 Task: Create Card Card0000000015 in Board Board0000000004 in Workspace WS0000000002 in Trello. Create Card Card0000000016 in Board Board0000000004 in Workspace WS0000000002 in Trello. Create Card Card0000000017 in Board Board0000000005 in Workspace WS0000000002 in Trello. Create Card Card0000000018 in Board Board0000000005 in Workspace WS0000000002 in Trello. Create Card Card0000000019 in Board Board0000000005 in Workspace WS0000000002 in Trello
Action: Mouse moved to (296, 239)
Screenshot: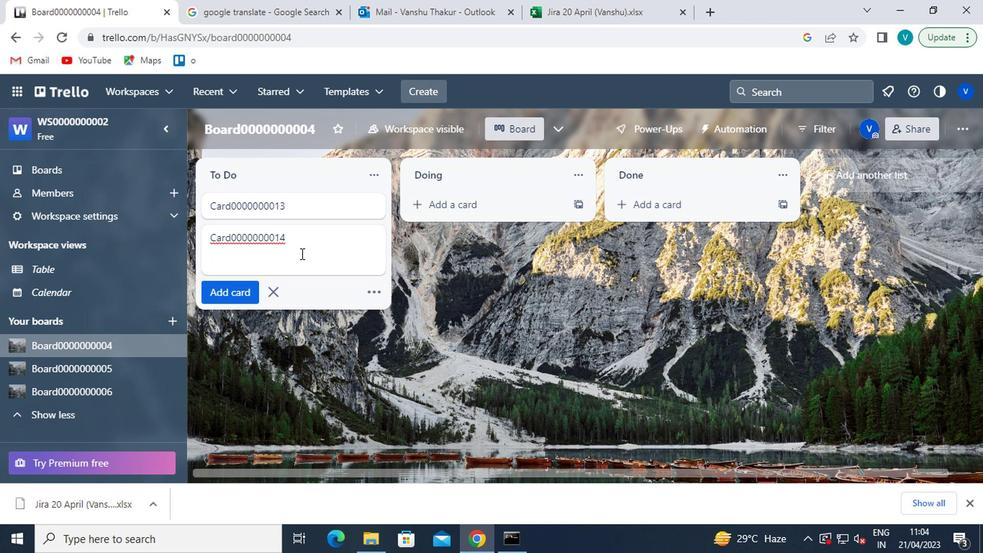 
Action: Mouse pressed left at (296, 239)
Screenshot: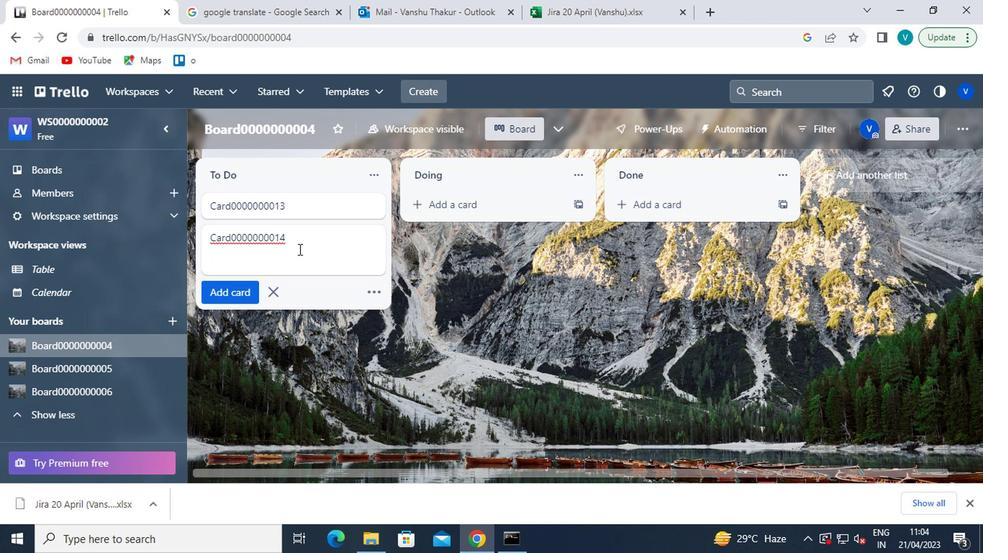 
Action: Key pressed <Key.enter><Key.shift>CARD0000000015<Key.enter><Key.shift>CARD0000000016
Screenshot: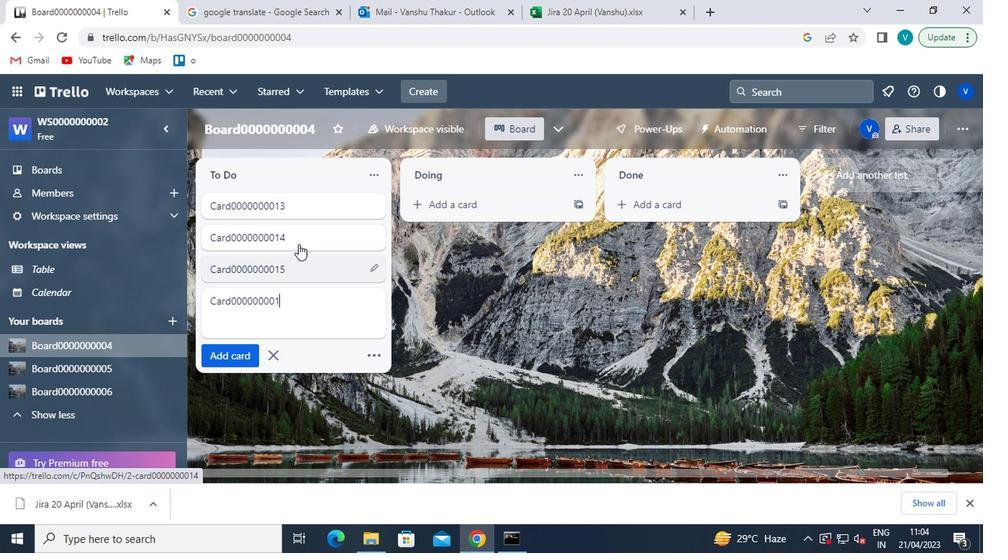 
Action: Mouse moved to (105, 363)
Screenshot: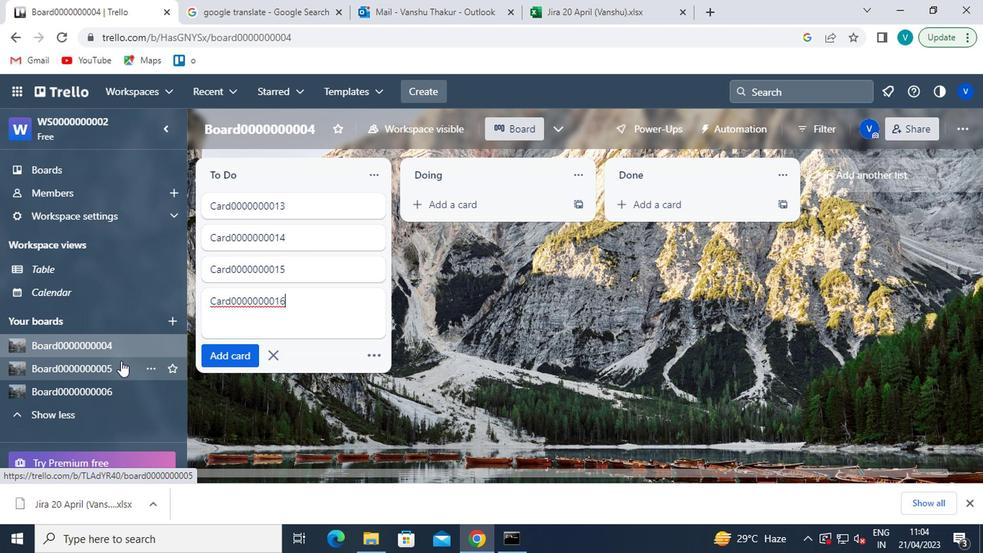 
Action: Mouse pressed left at (105, 363)
Screenshot: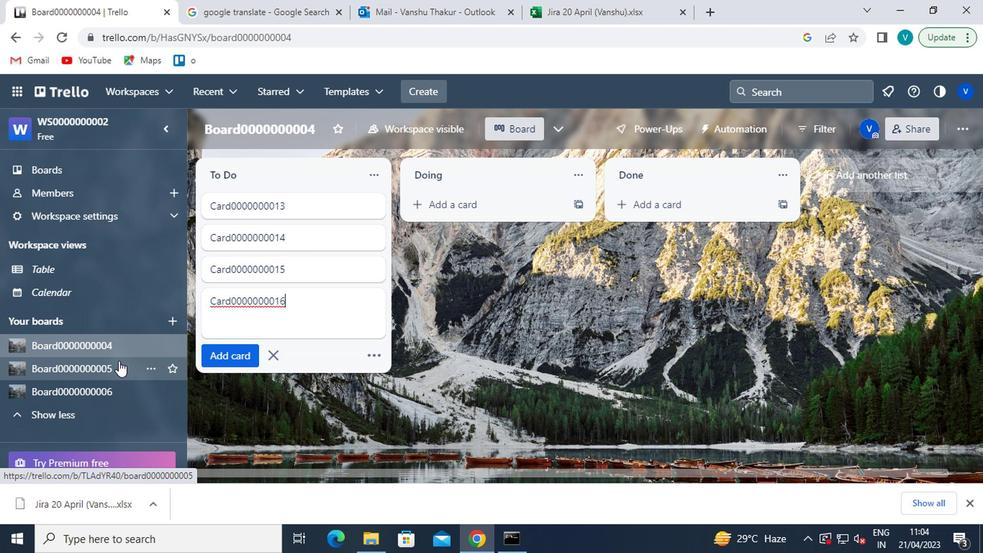 
Action: Mouse moved to (268, 195)
Screenshot: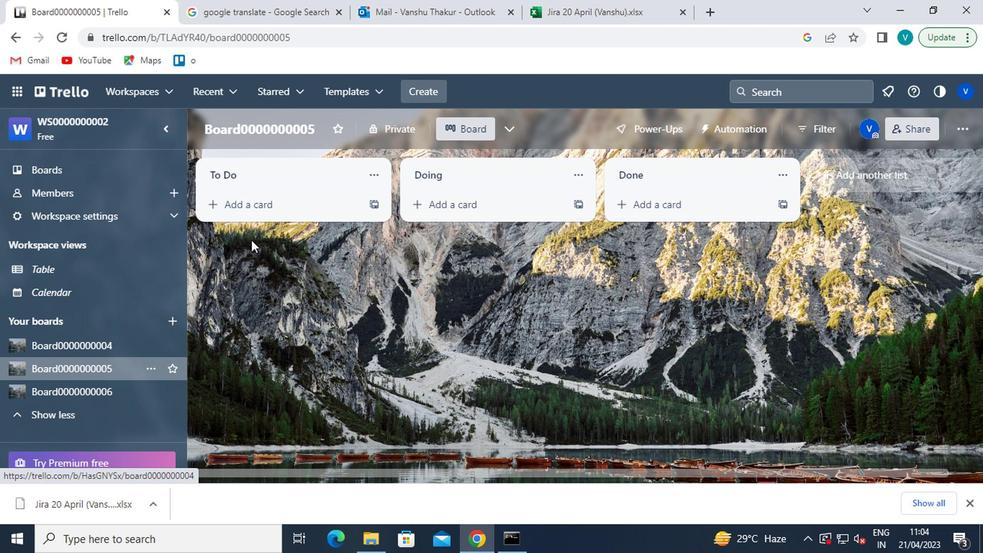 
Action: Mouse pressed left at (268, 195)
Screenshot: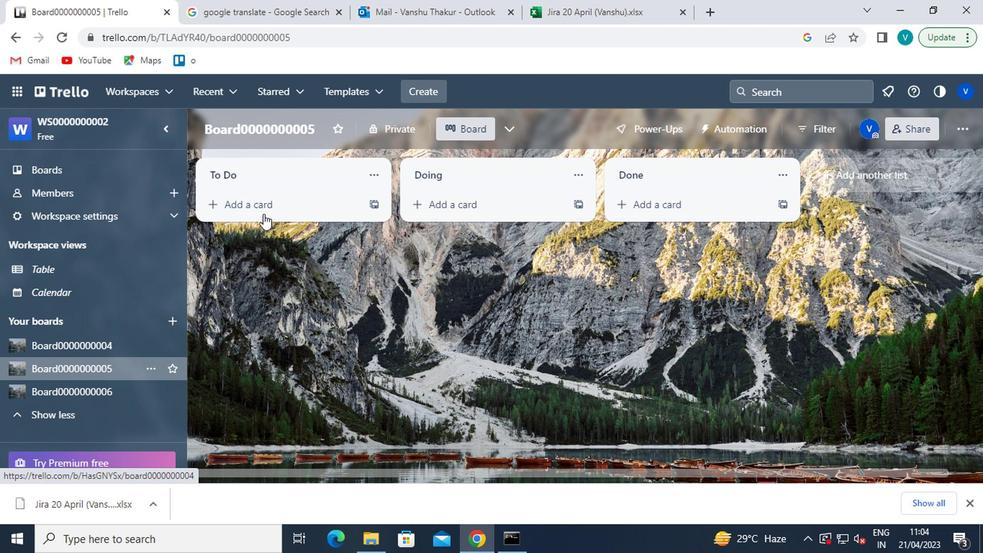 
Action: Key pressed <Key.shift>CARD0000000017<Key.enter><Key.shift>CARD0000000018<Key.enter><Key.shift>CARD0000000019<Key.enter>
Screenshot: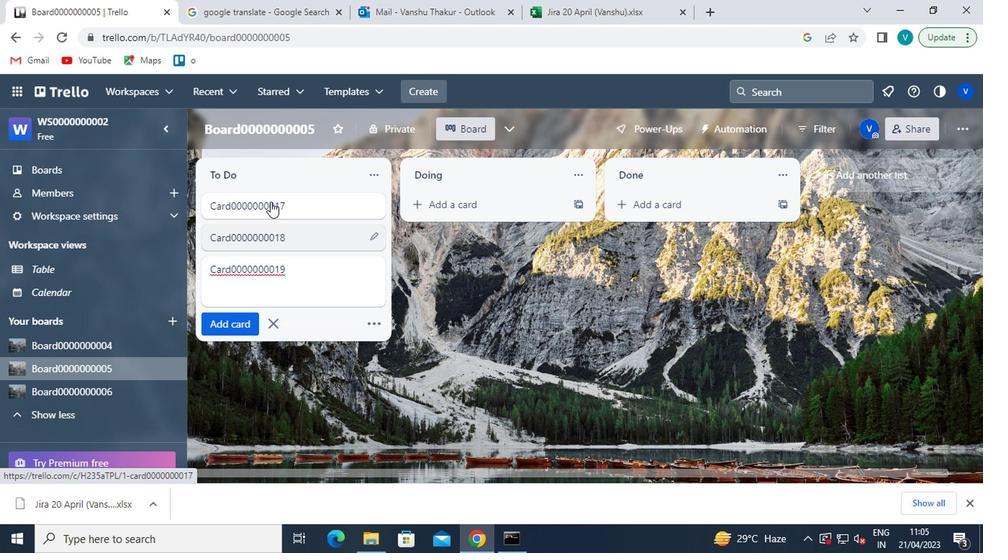 
